 Task: Change ,,abc'' to ,,abc''
Action: Mouse moved to (46, 2)
Screenshot: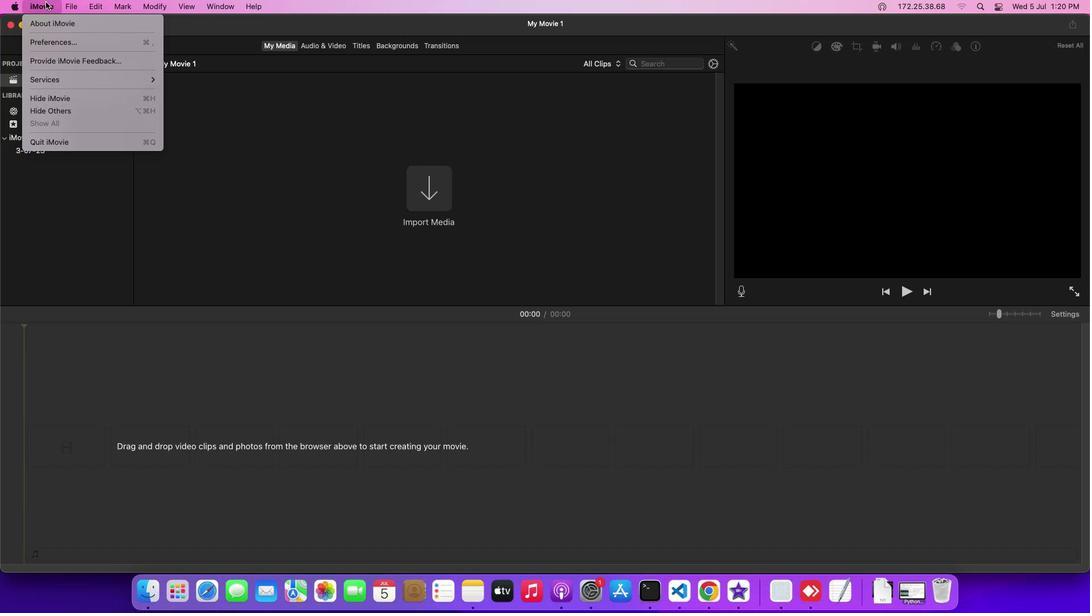 
Action: Mouse pressed left at (46, 2)
Screenshot: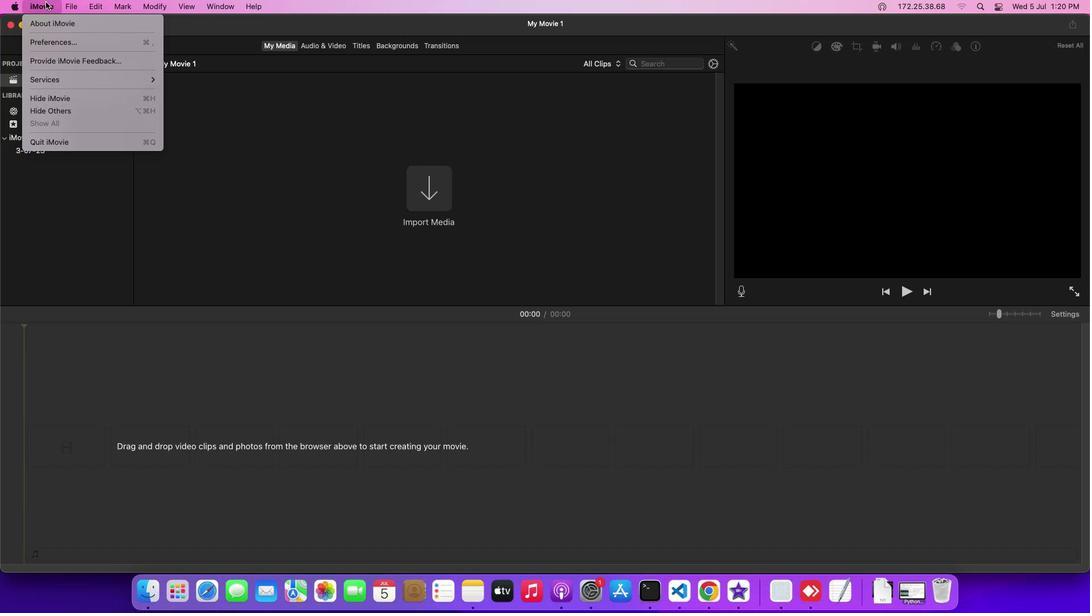 
Action: Mouse moved to (53, 76)
Screenshot: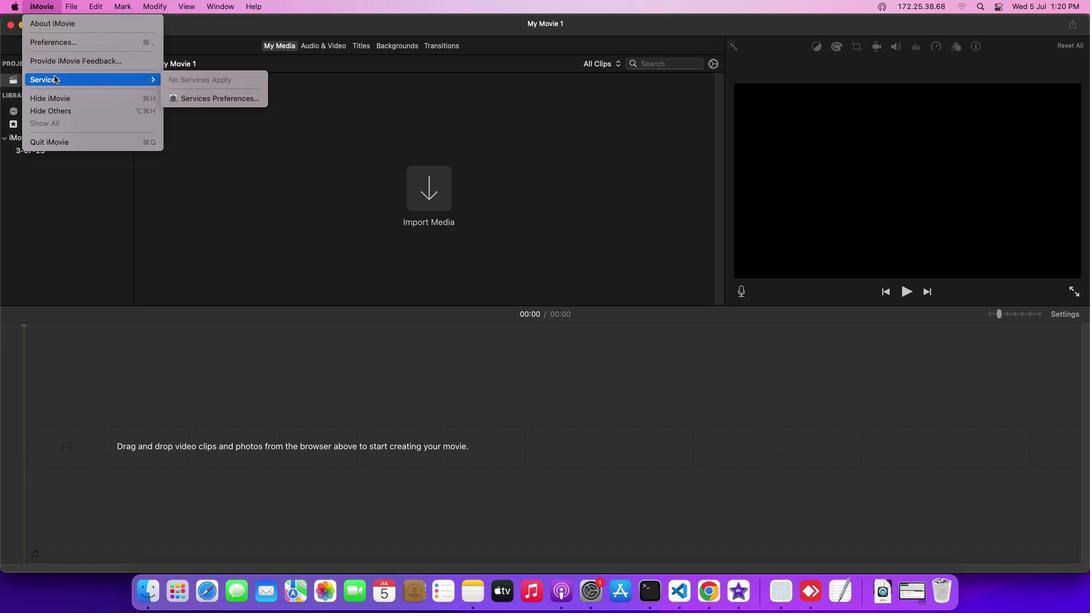 
Action: Mouse pressed left at (53, 76)
Screenshot: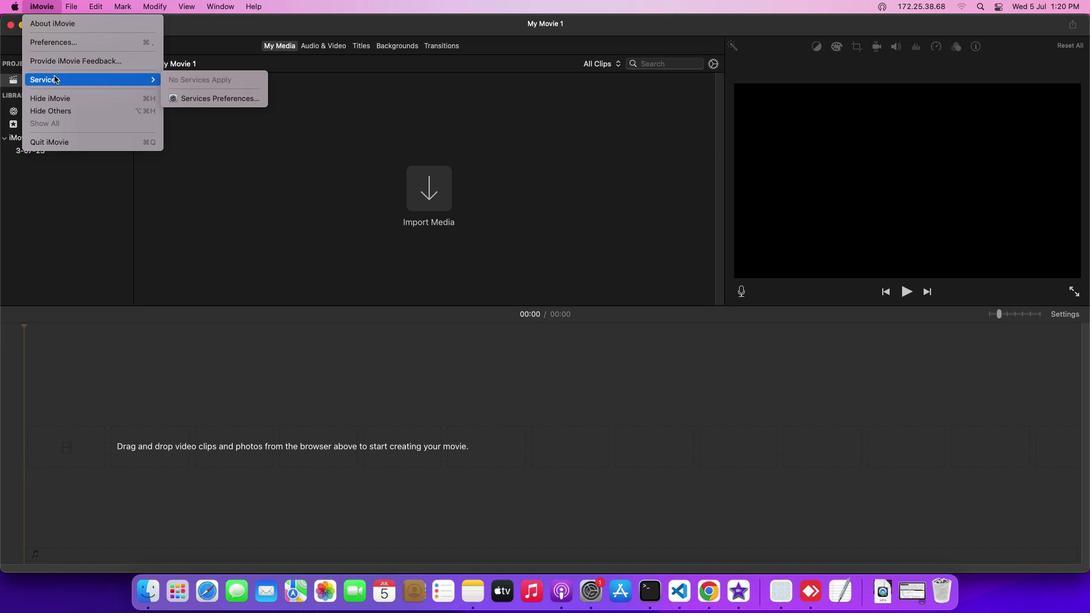 
Action: Mouse moved to (201, 96)
Screenshot: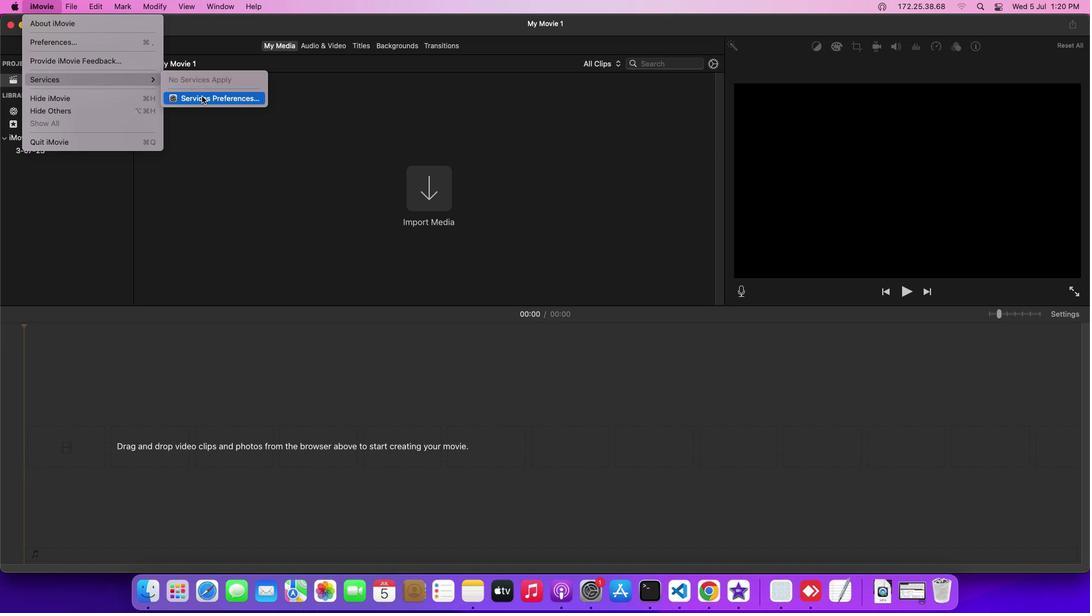 
Action: Mouse pressed left at (201, 96)
Screenshot: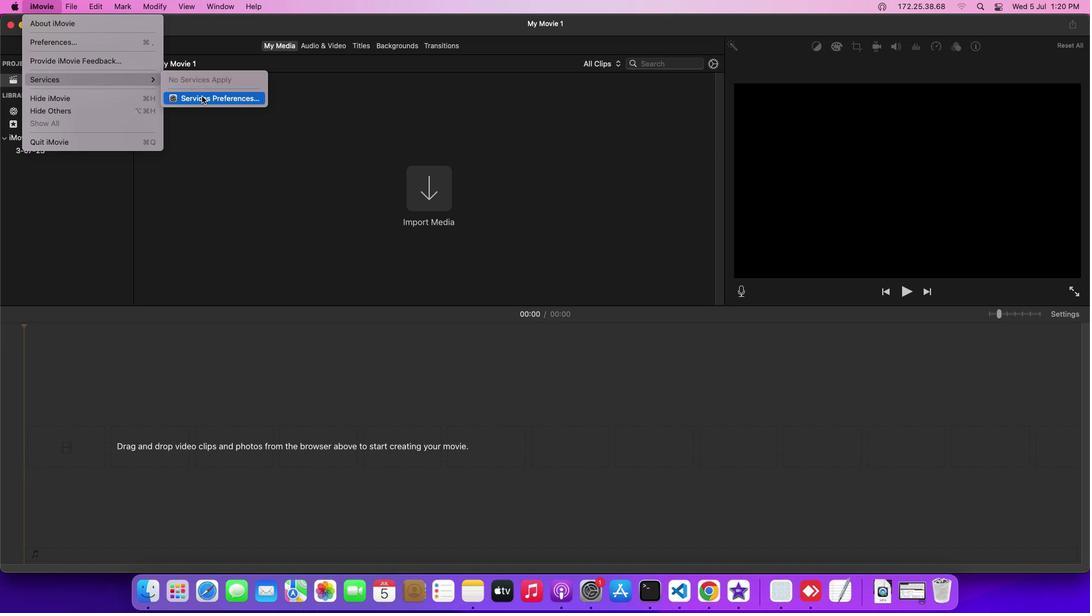 
Action: Mouse moved to (563, 172)
Screenshot: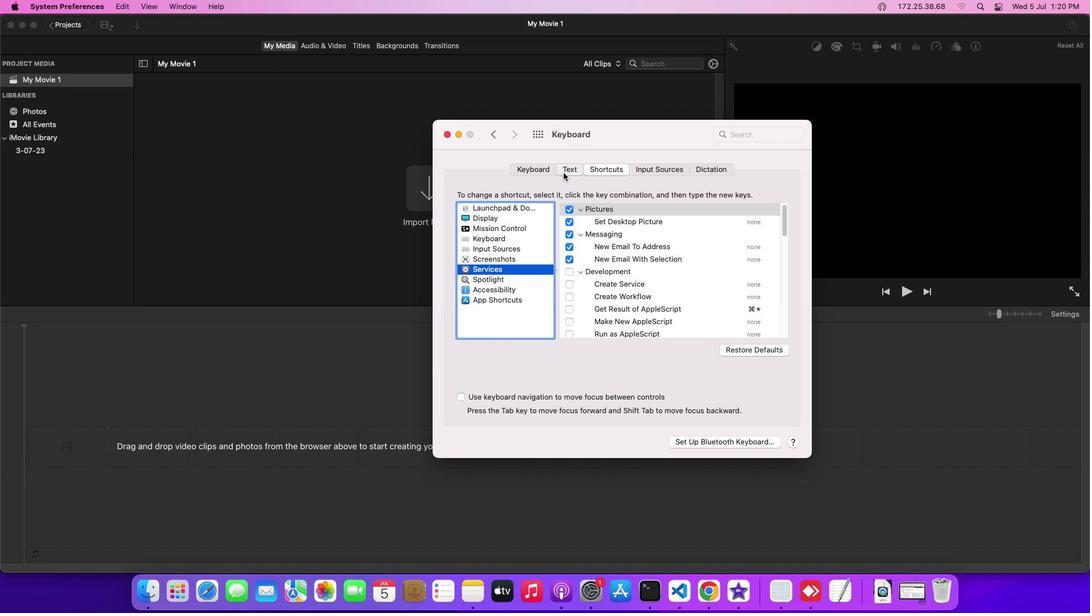 
Action: Mouse pressed left at (563, 172)
Screenshot: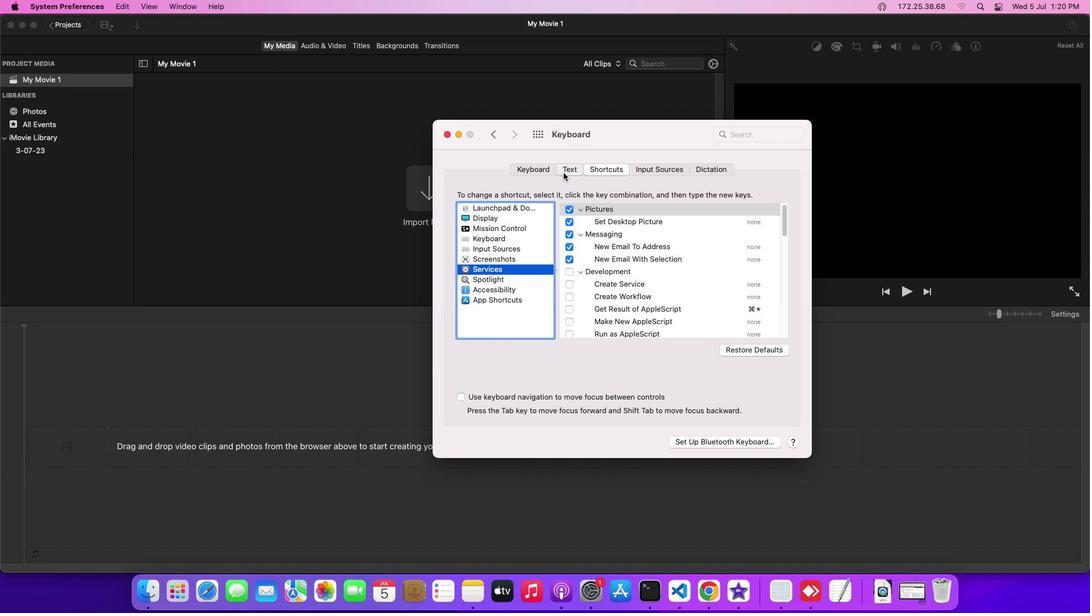 
Action: Mouse moved to (780, 297)
Screenshot: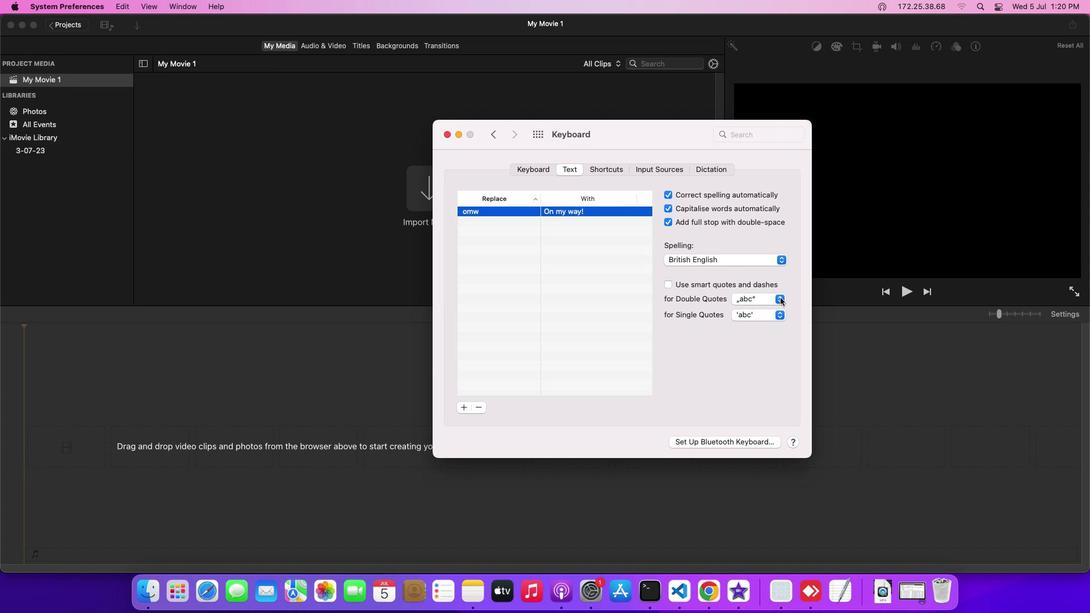 
Action: Mouse pressed left at (780, 297)
Screenshot: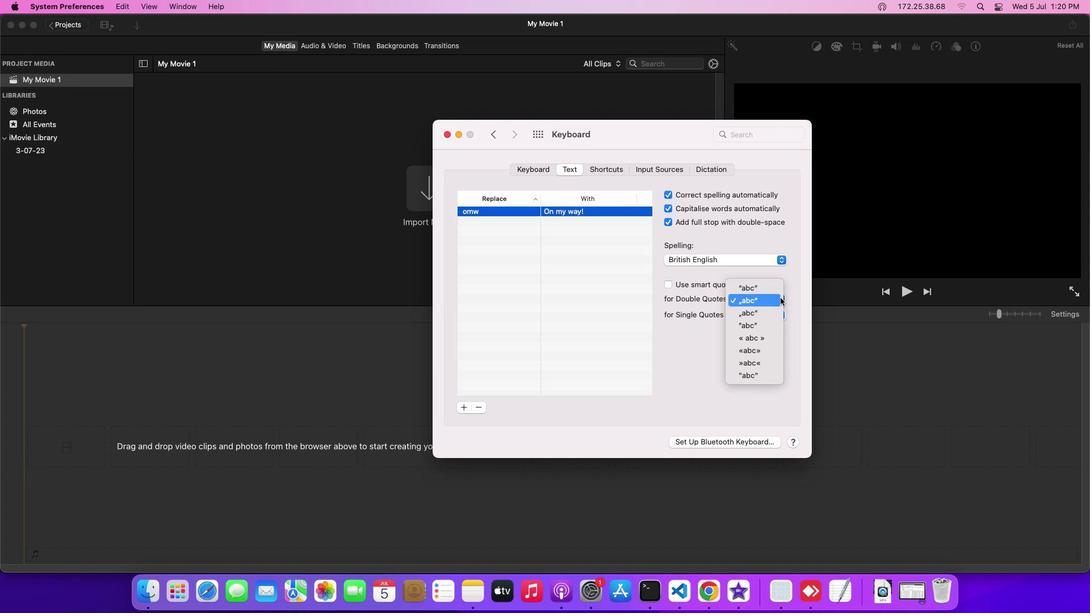 
Action: Mouse moved to (772, 311)
Screenshot: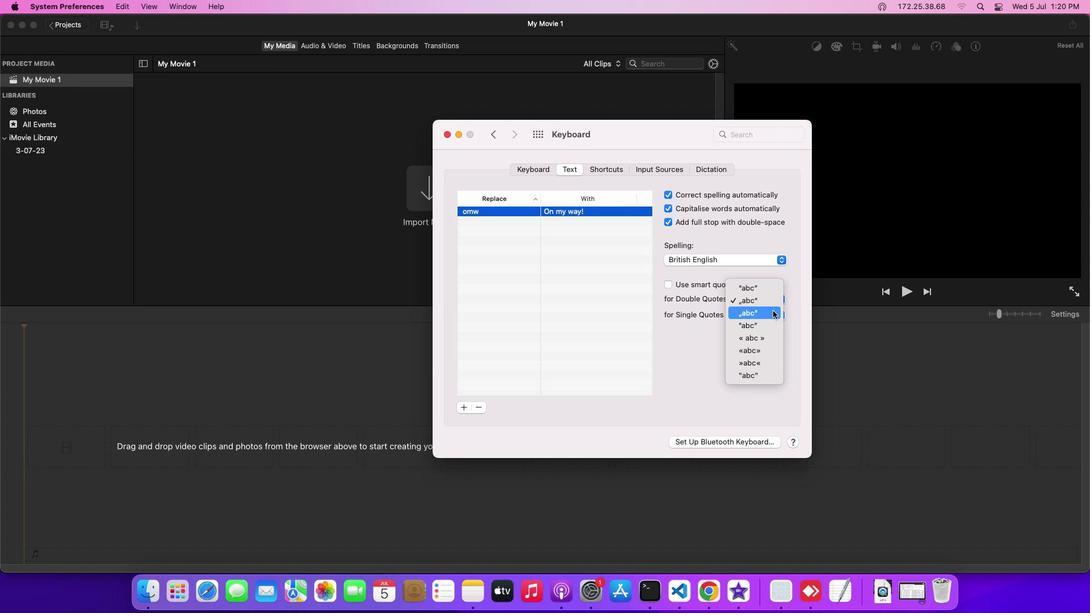 
Action: Mouse pressed left at (772, 311)
Screenshot: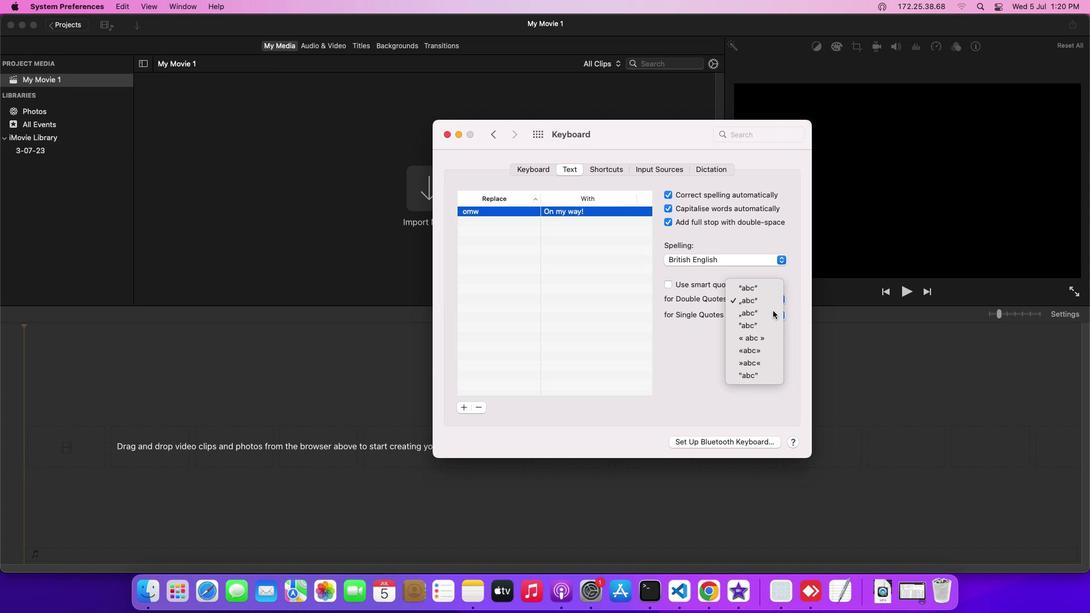 
